 Task: Add a new contact named 'Sumit Kumar' to the address book in Outlook.
Action: Mouse moved to (21, 85)
Screenshot: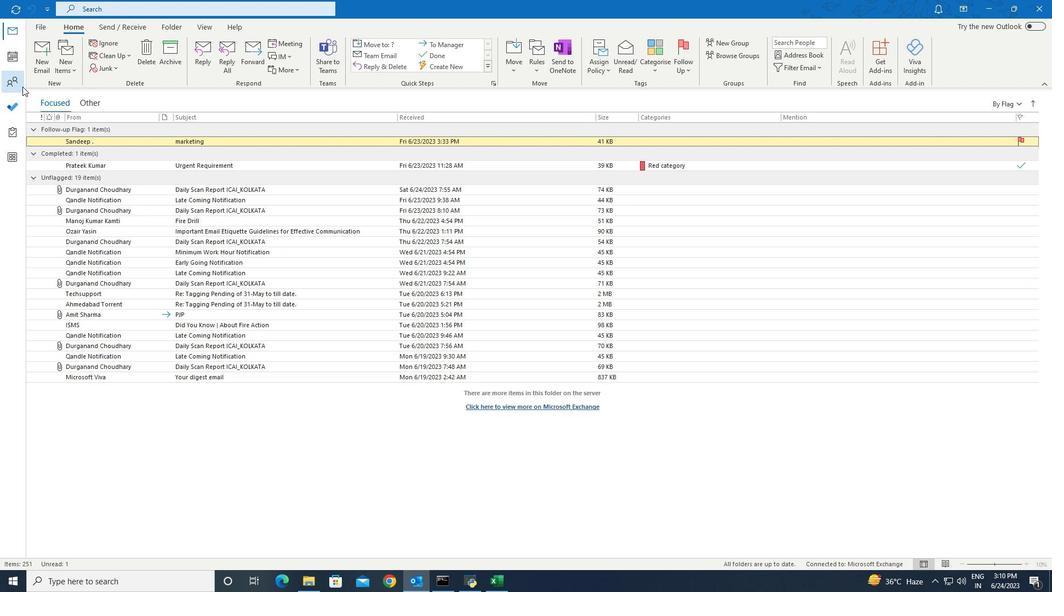 
Action: Mouse pressed left at (21, 85)
Screenshot: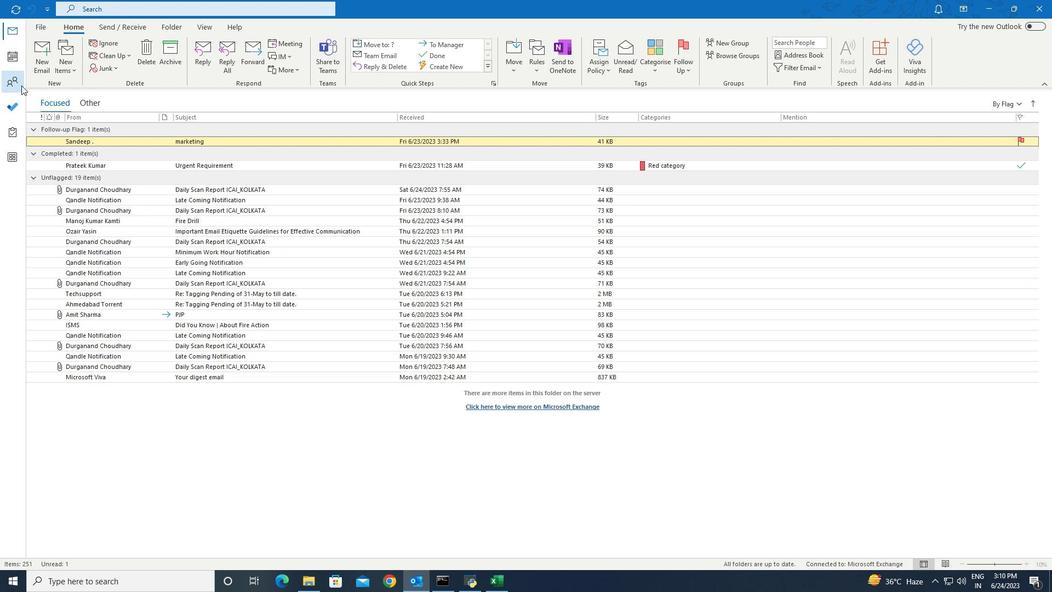 
Action: Mouse moved to (35, 67)
Screenshot: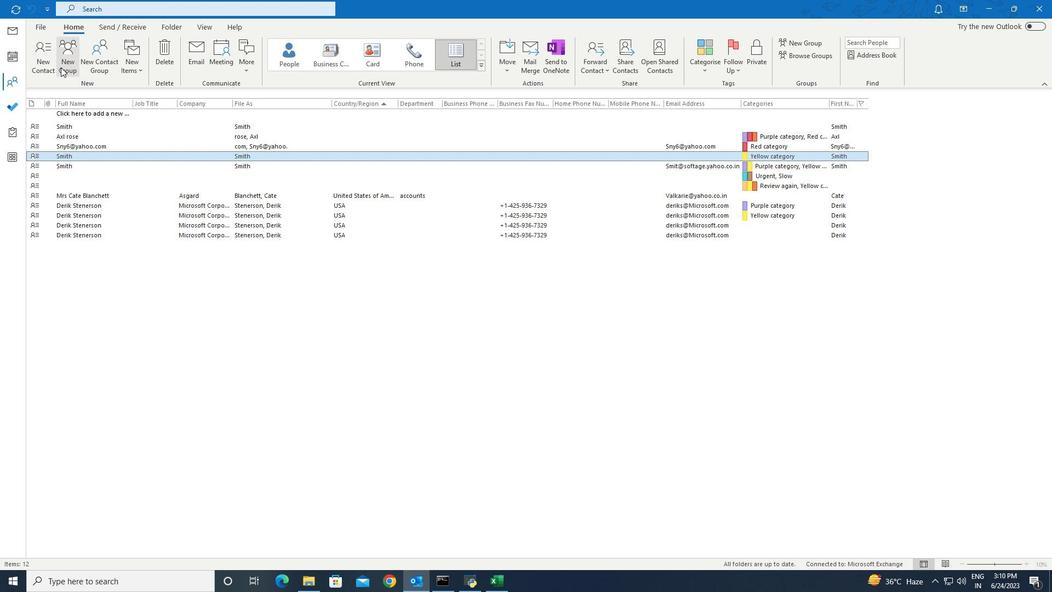 
Action: Mouse pressed left at (35, 67)
Screenshot: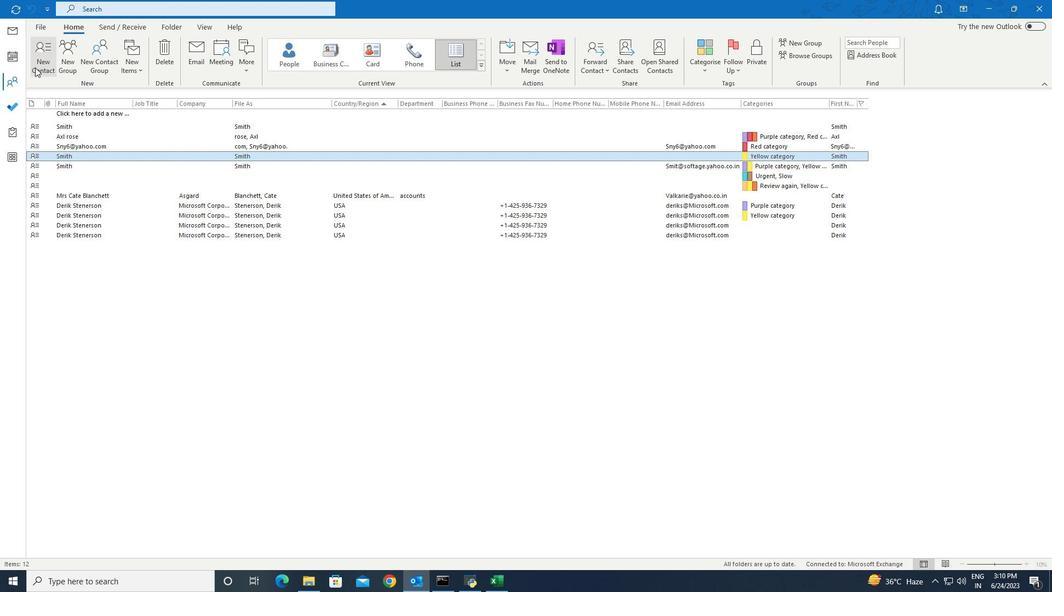 
Action: Mouse moved to (97, 104)
Screenshot: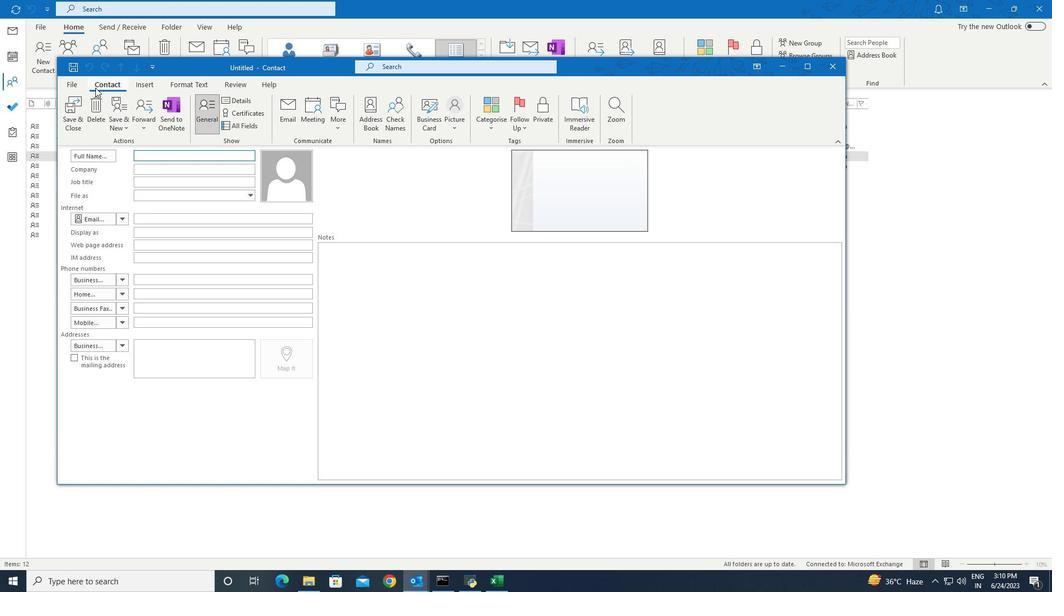 
Action: Key pressed <Key.shift>Sumit<Key.space><Key.shift>Kumar
Screenshot: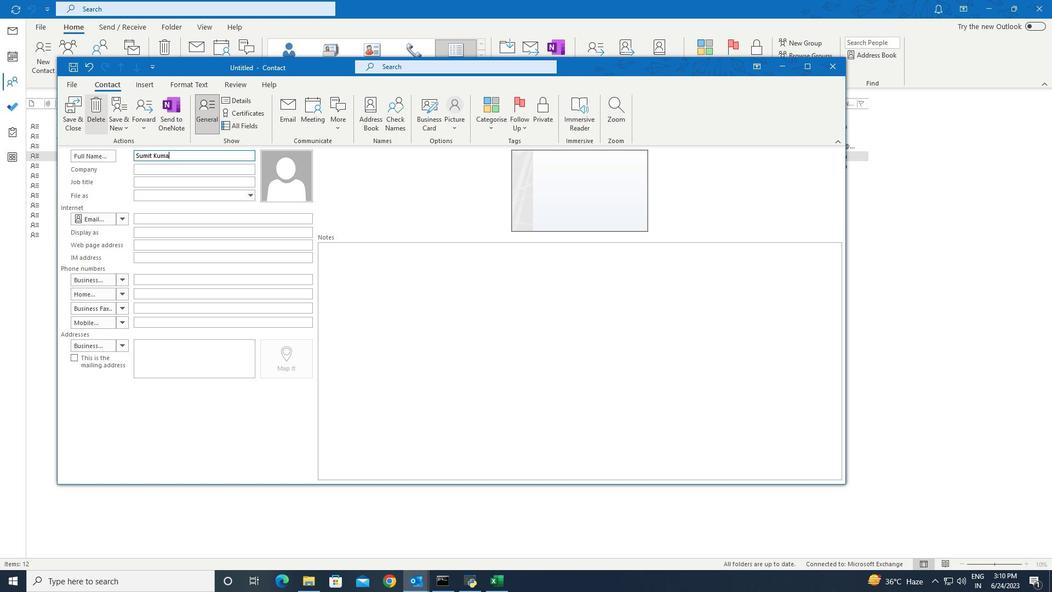 
Action: Mouse moved to (131, 81)
Screenshot: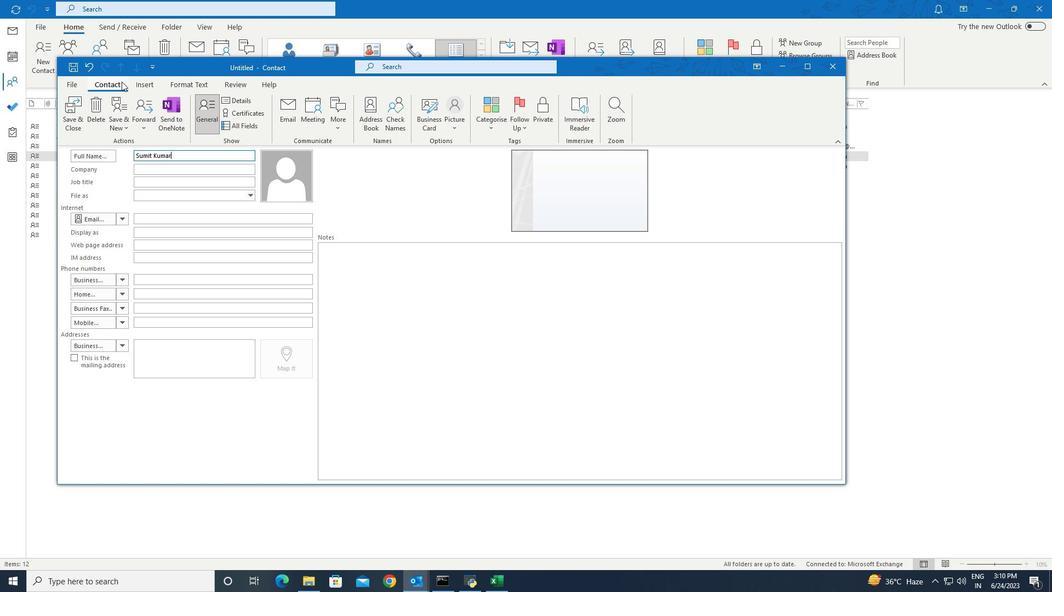
Action: Mouse pressed left at (131, 81)
Screenshot: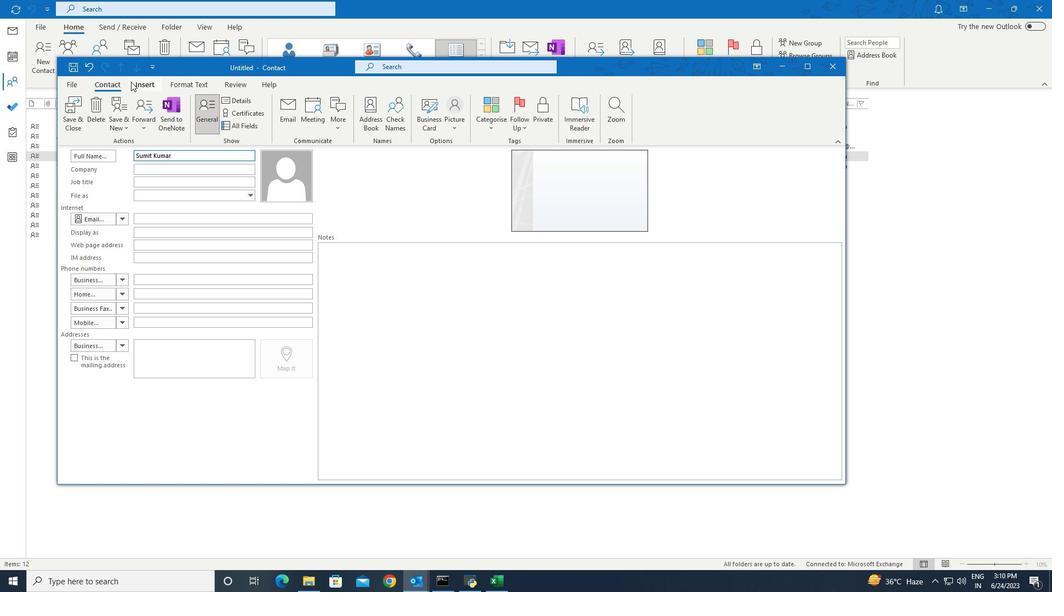 
Action: Mouse moved to (76, 108)
Screenshot: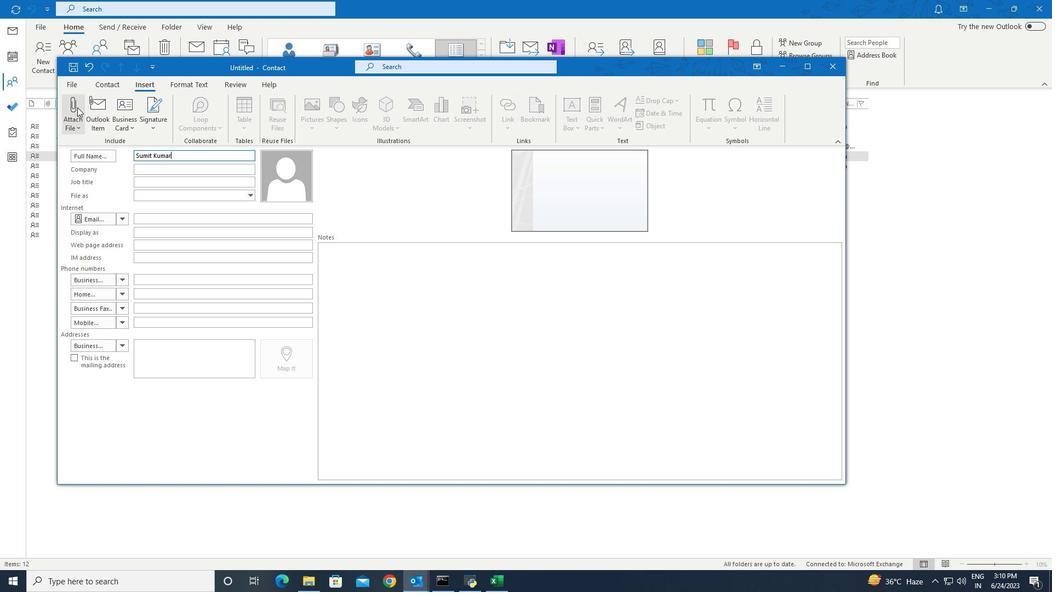 
Action: Mouse pressed left at (76, 108)
Screenshot: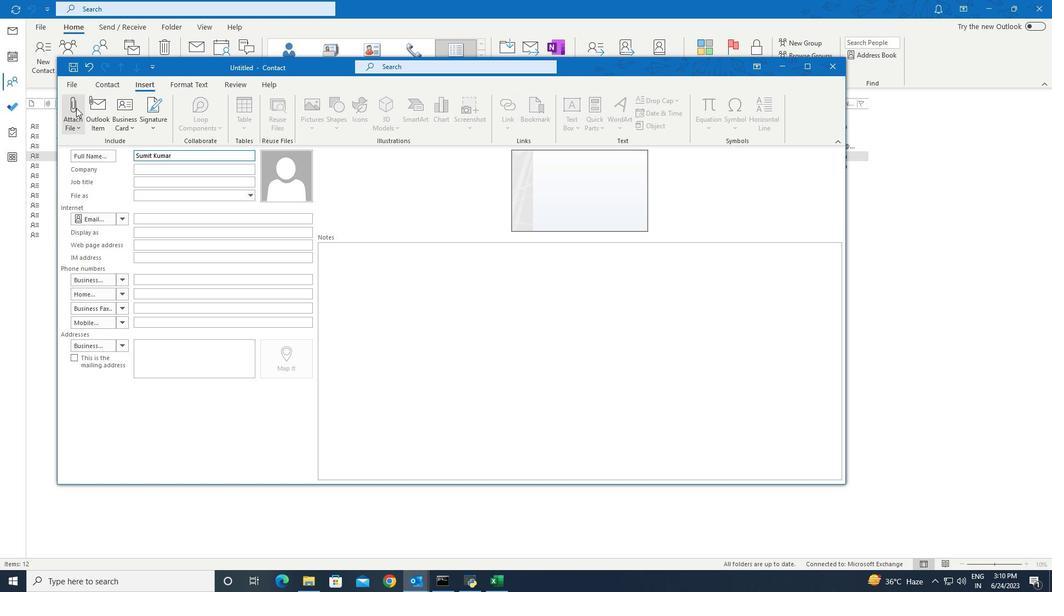 
Action: Mouse moved to (92, 164)
Screenshot: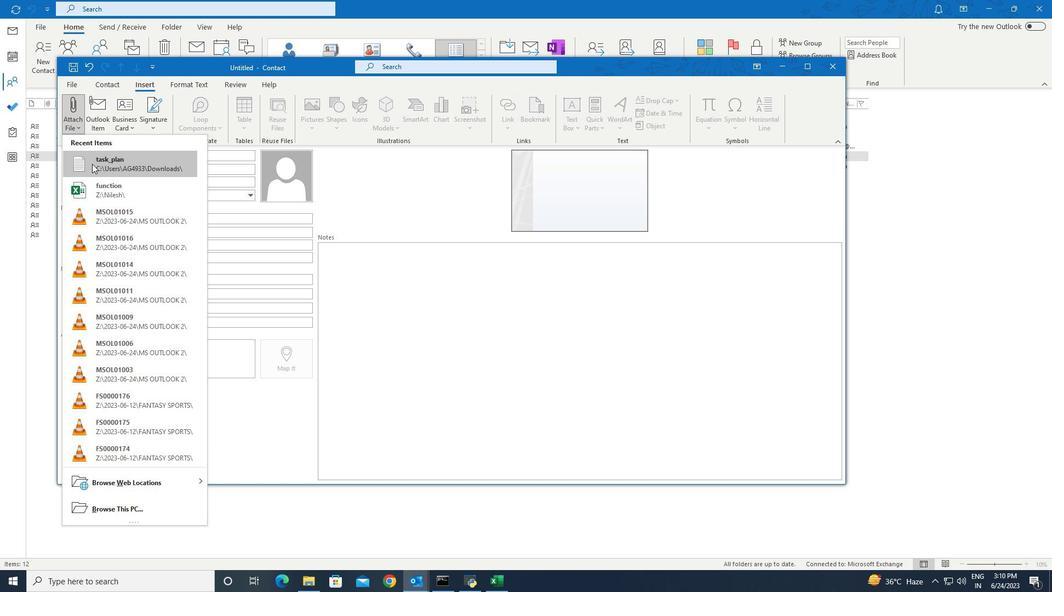 
Action: Mouse pressed left at (92, 164)
Screenshot: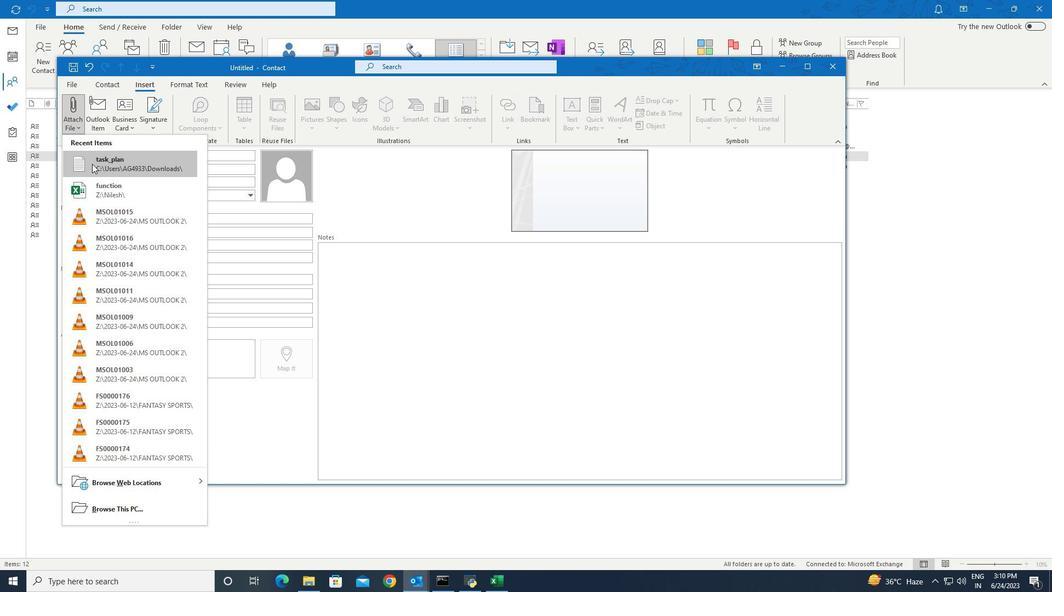 
Action: Mouse moved to (96, 82)
Screenshot: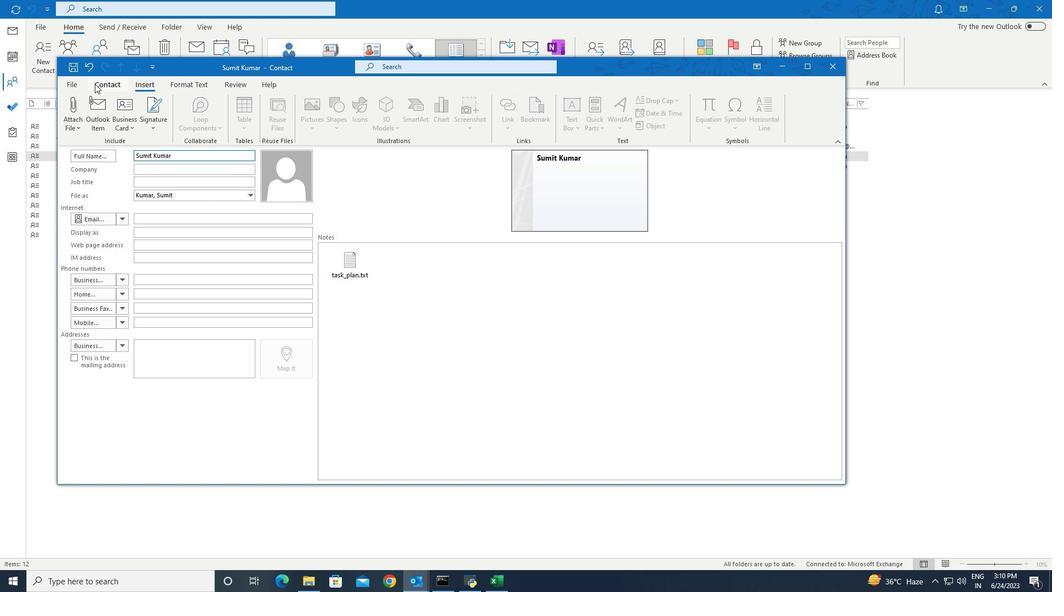
Action: Mouse pressed left at (96, 82)
Screenshot: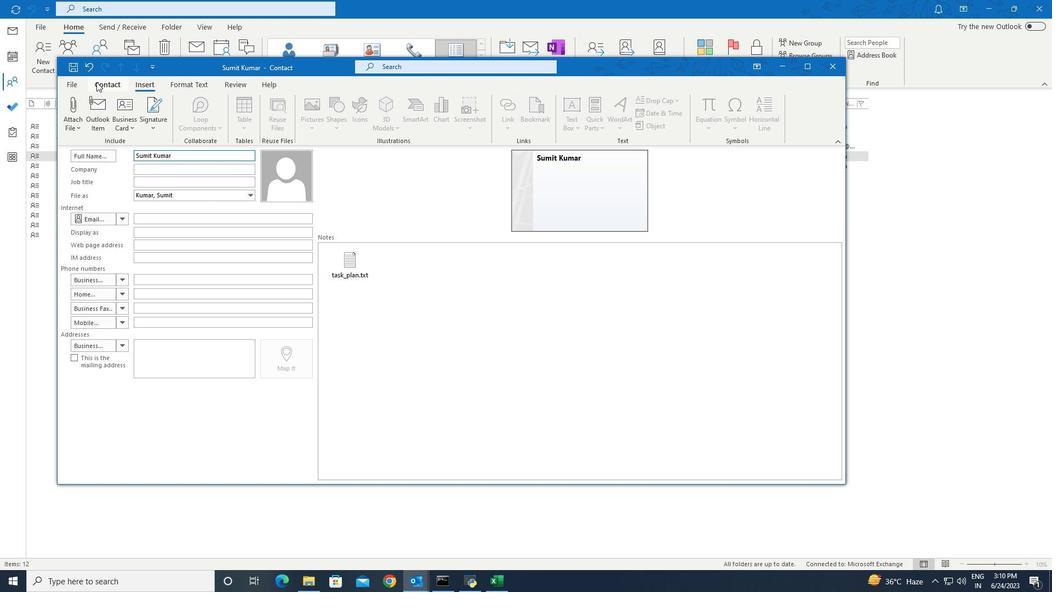 
Action: Mouse moved to (78, 115)
Screenshot: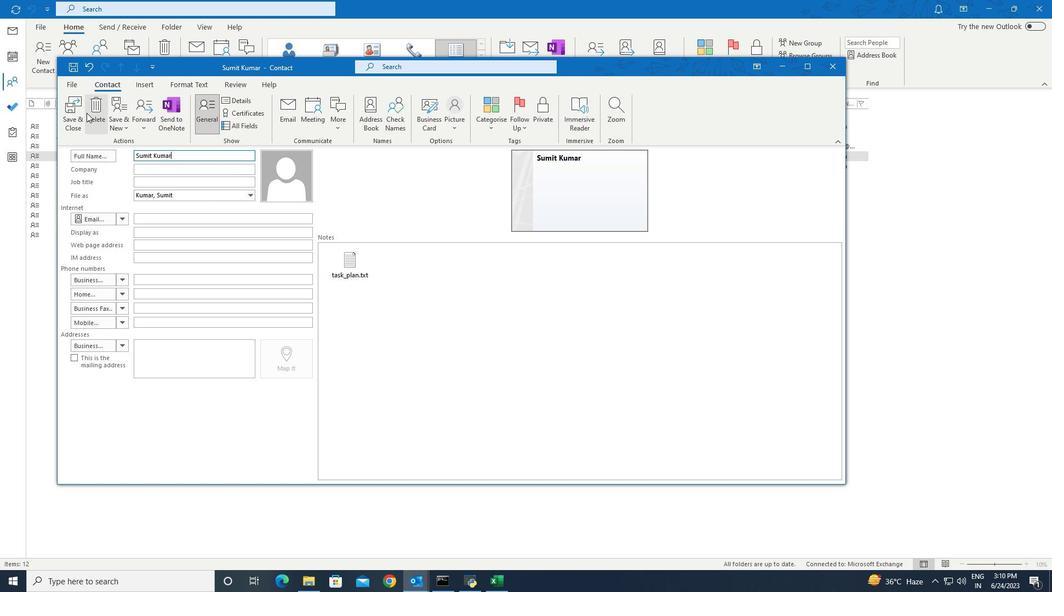 
Action: Mouse pressed left at (78, 115)
Screenshot: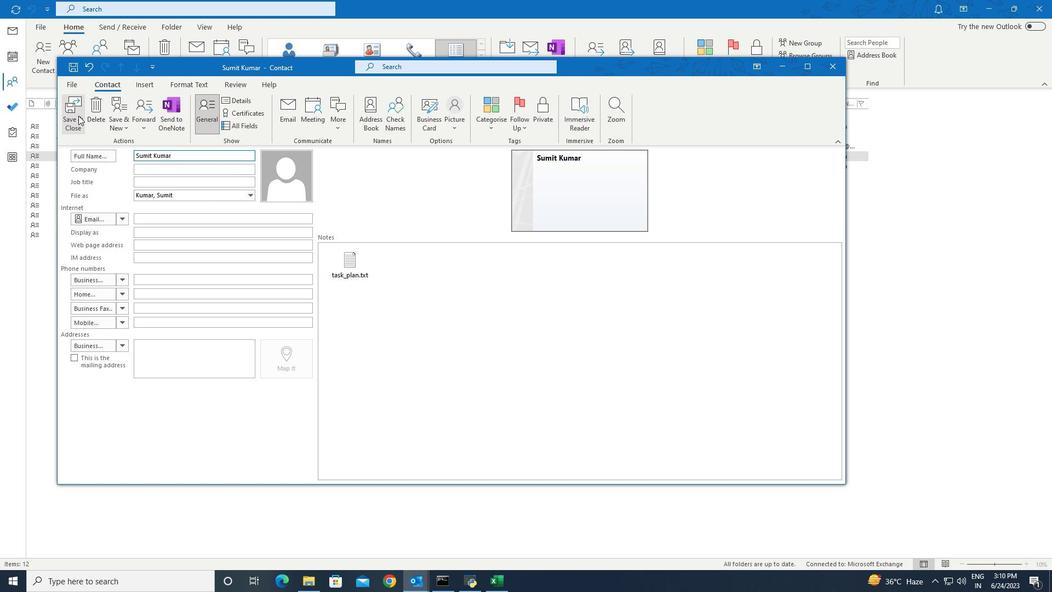 
